 Task: Show profile photos to your network.
Action: Mouse moved to (942, 113)
Screenshot: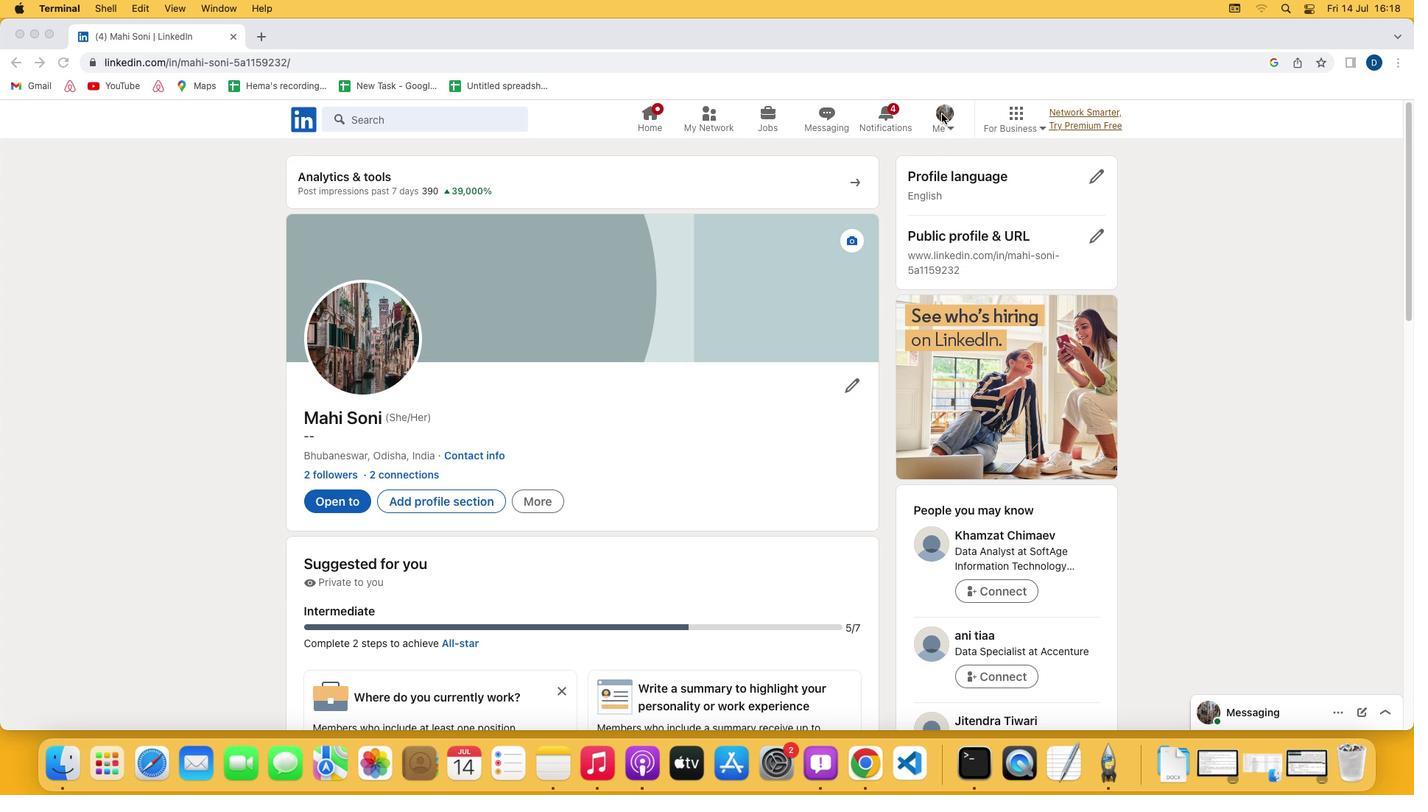 
Action: Mouse pressed left at (942, 113)
Screenshot: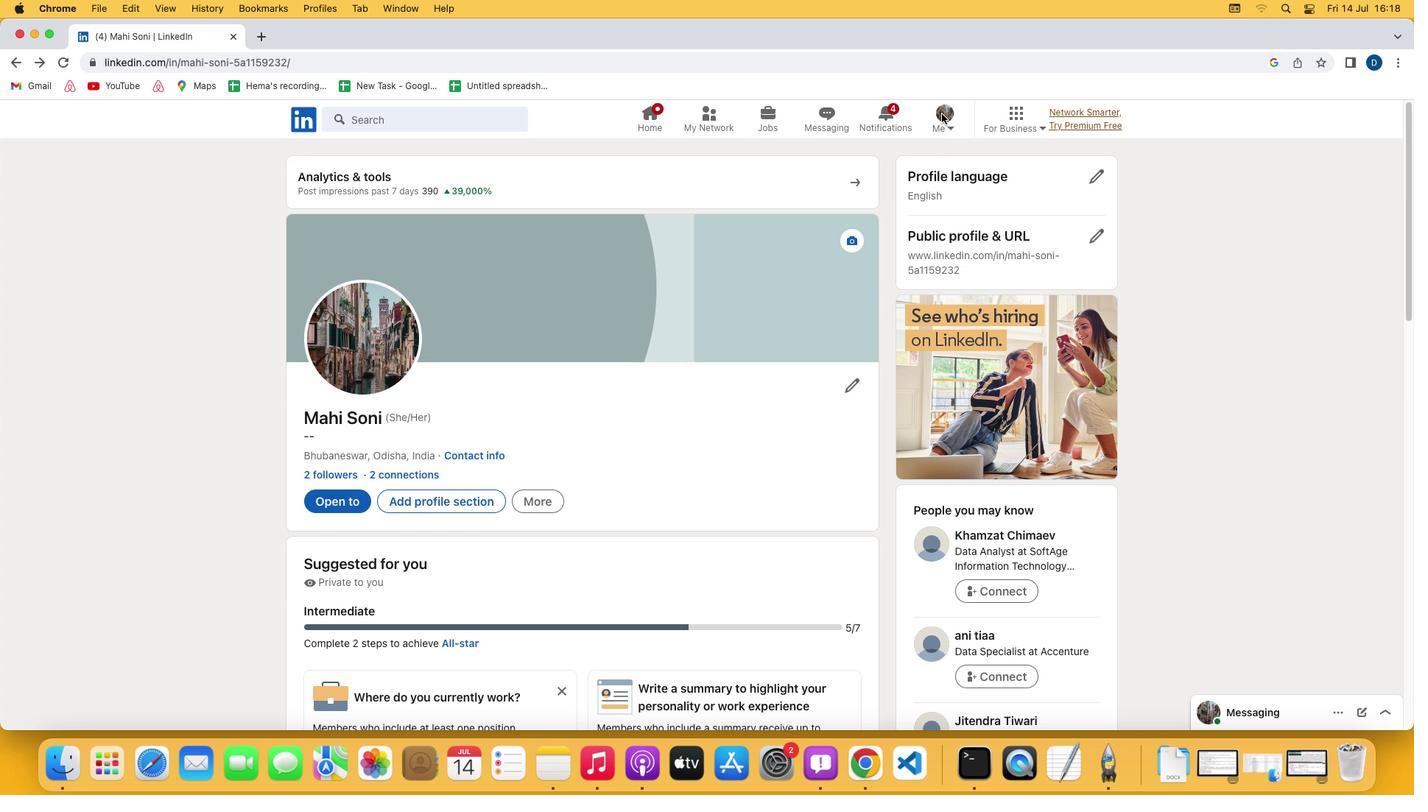 
Action: Mouse moved to (943, 114)
Screenshot: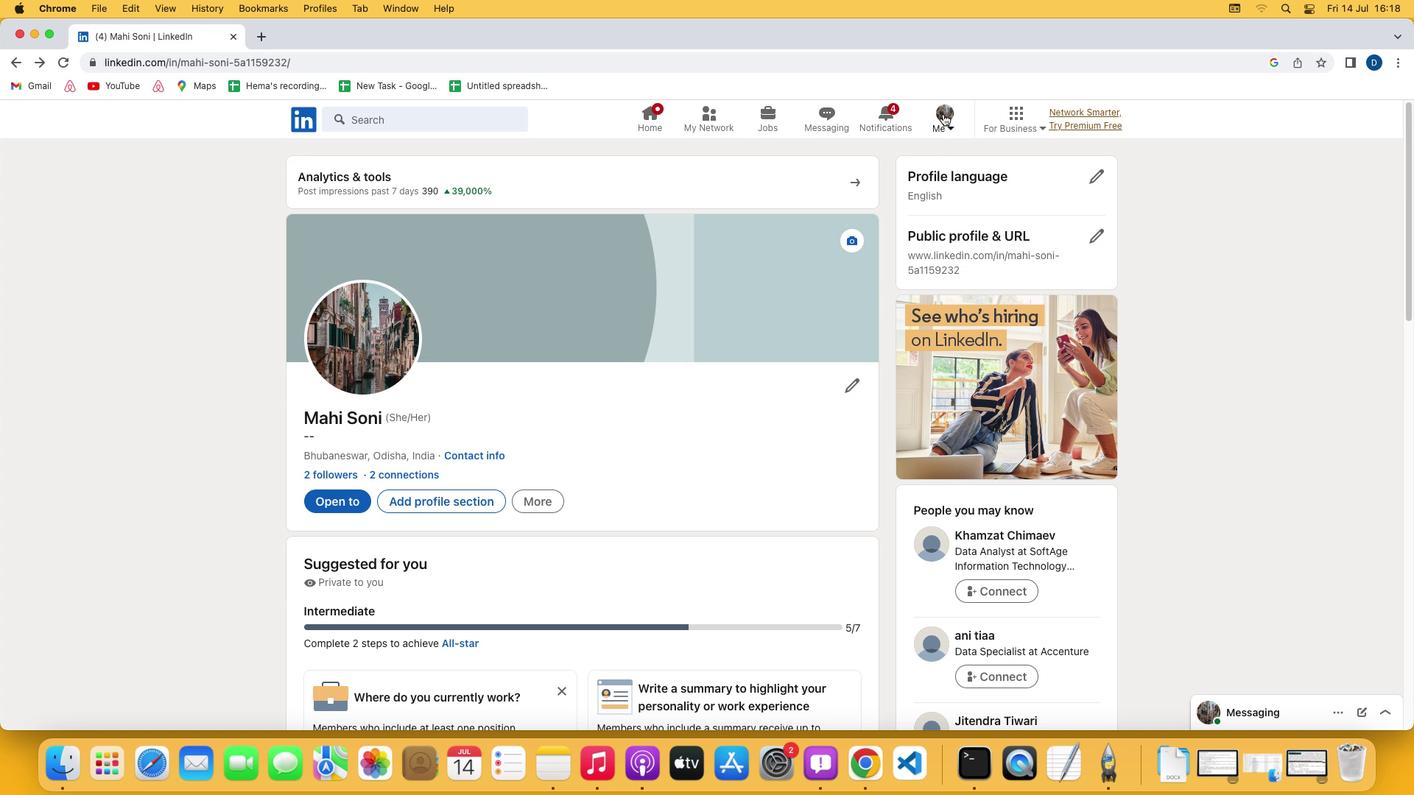 
Action: Mouse pressed left at (943, 114)
Screenshot: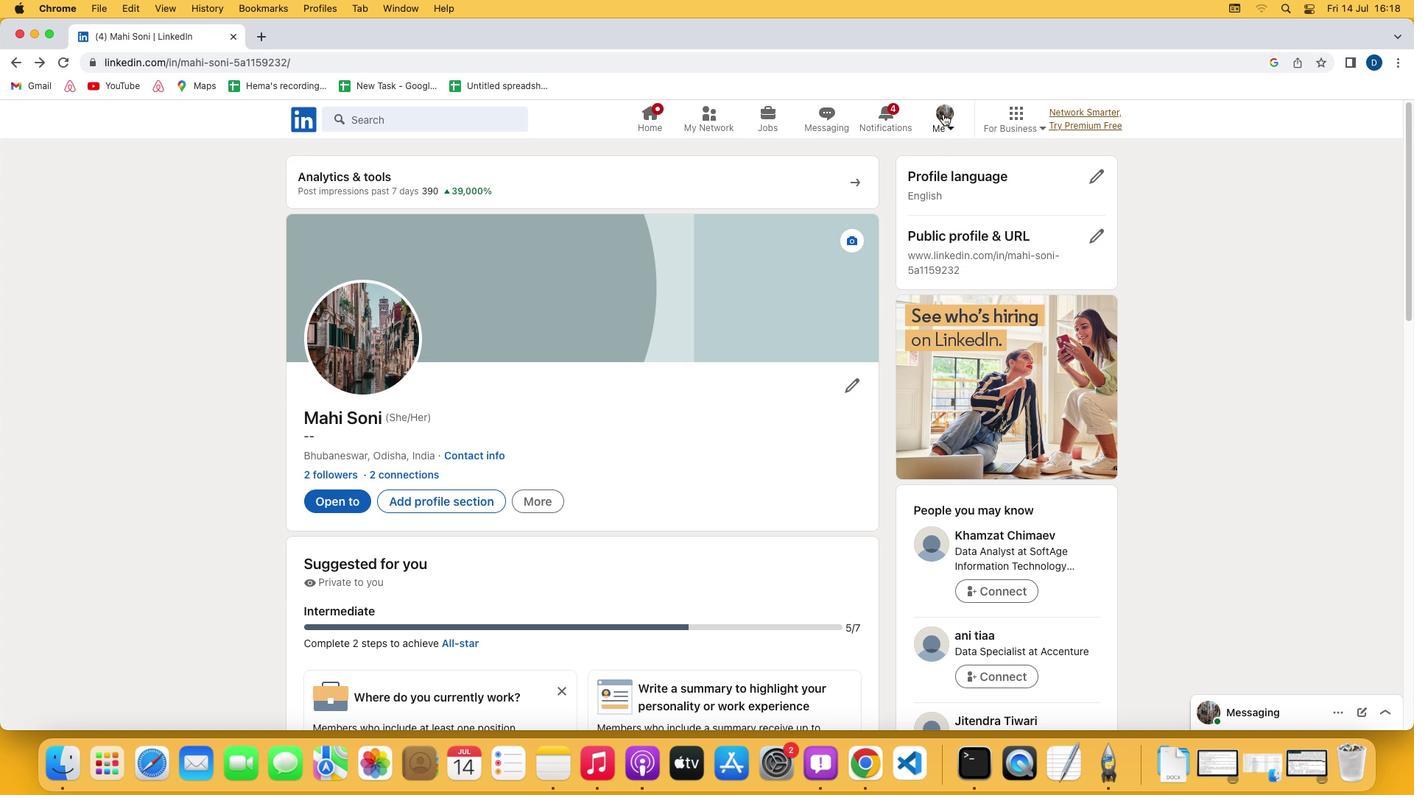 
Action: Mouse moved to (839, 280)
Screenshot: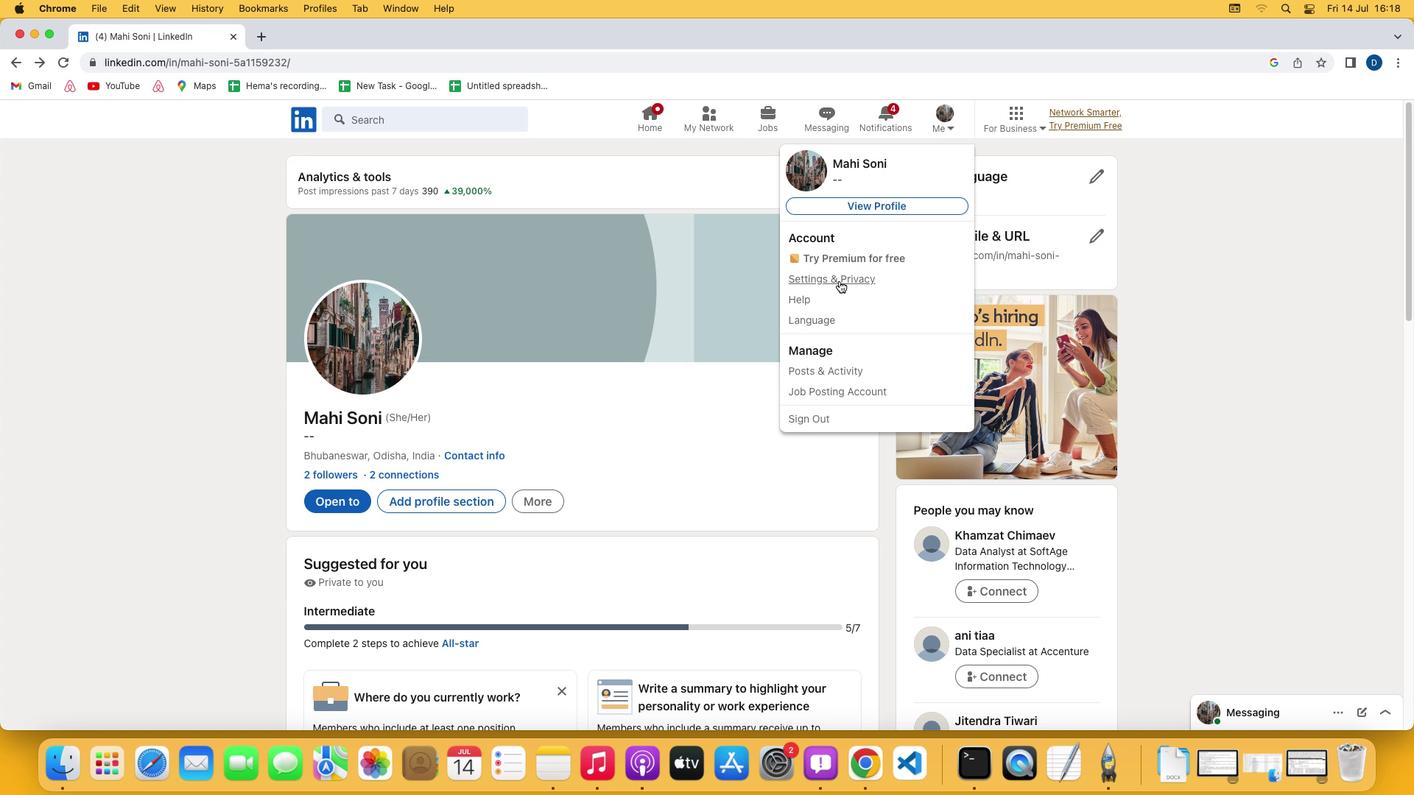 
Action: Mouse pressed left at (839, 280)
Screenshot: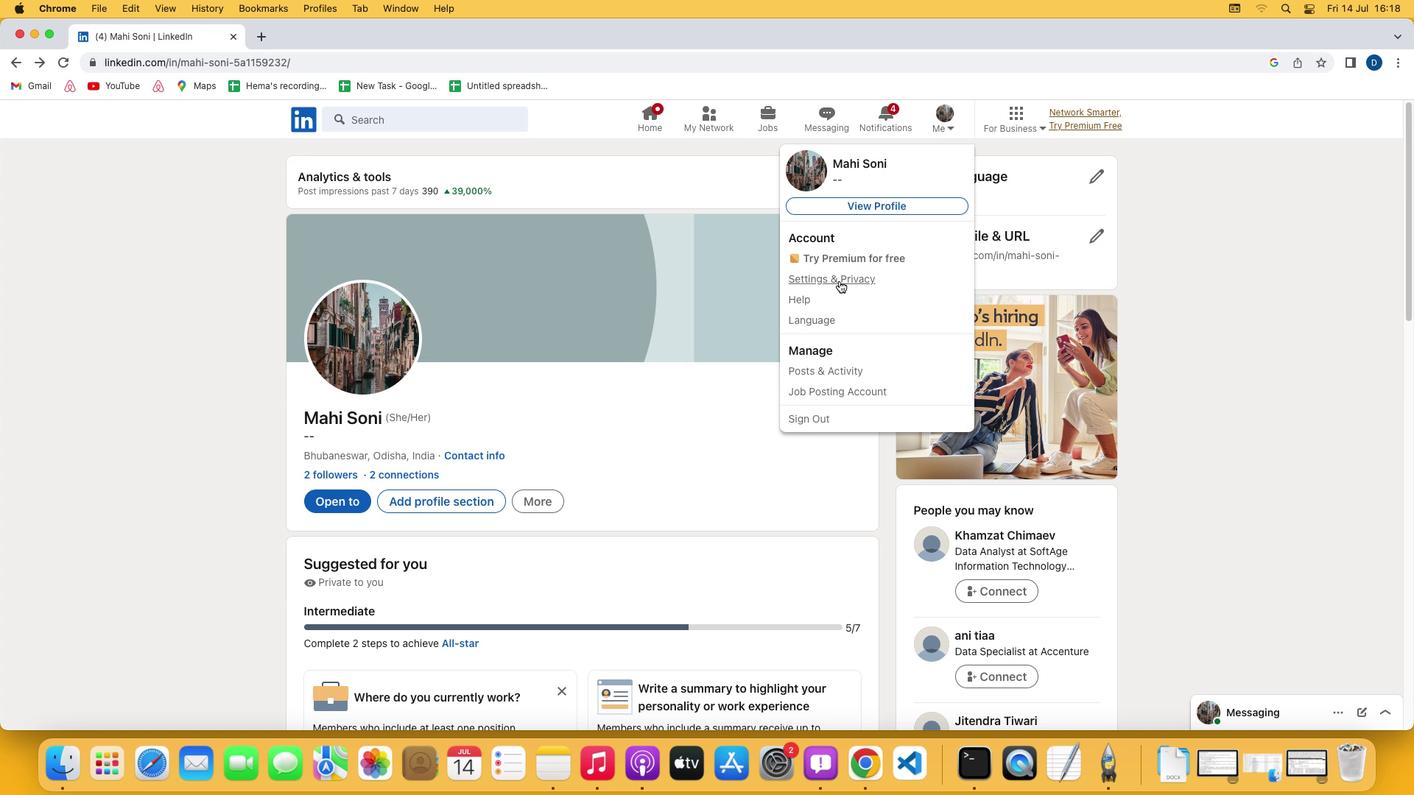 
Action: Mouse moved to (658, 607)
Screenshot: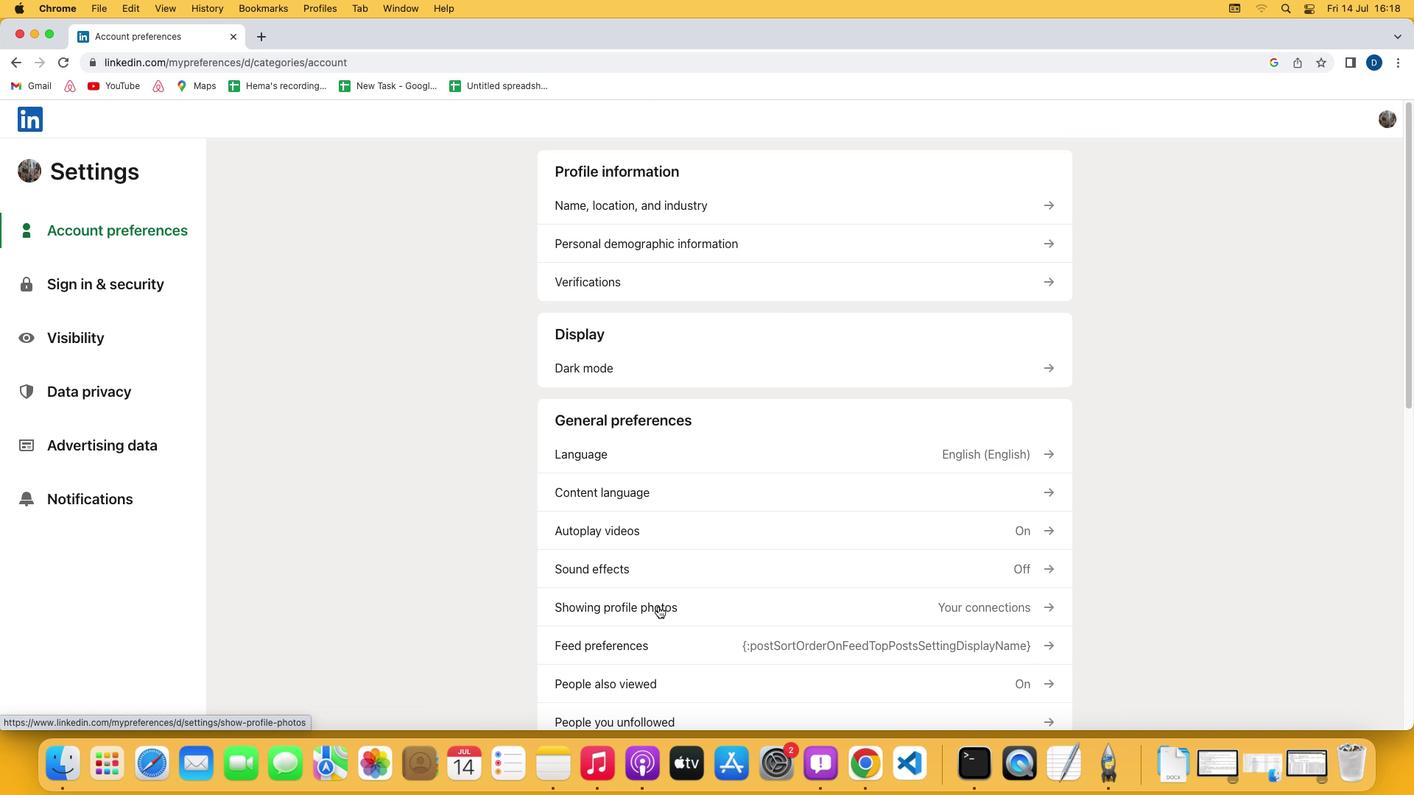 
Action: Mouse pressed left at (658, 607)
Screenshot: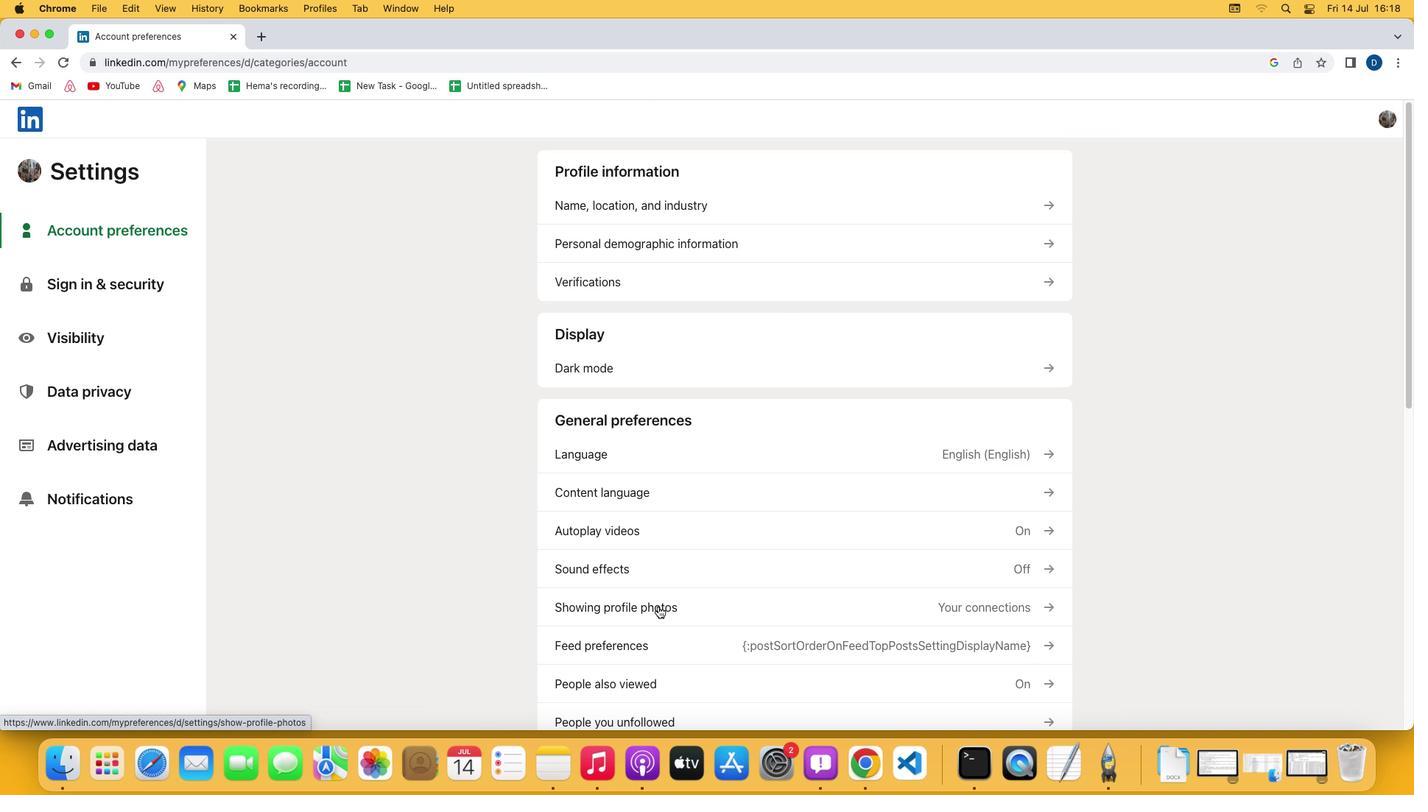 
Action: Mouse moved to (575, 327)
Screenshot: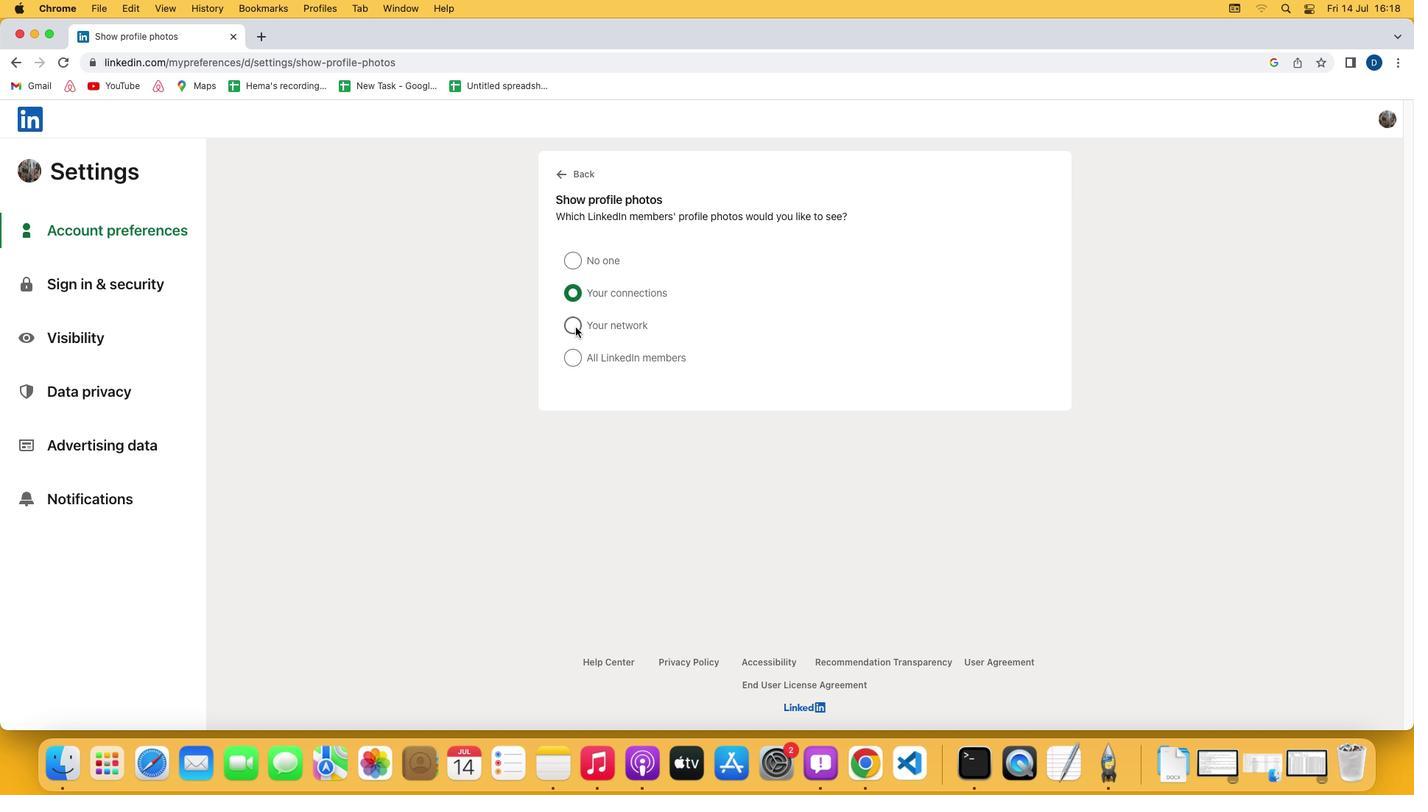 
Action: Mouse pressed left at (575, 327)
Screenshot: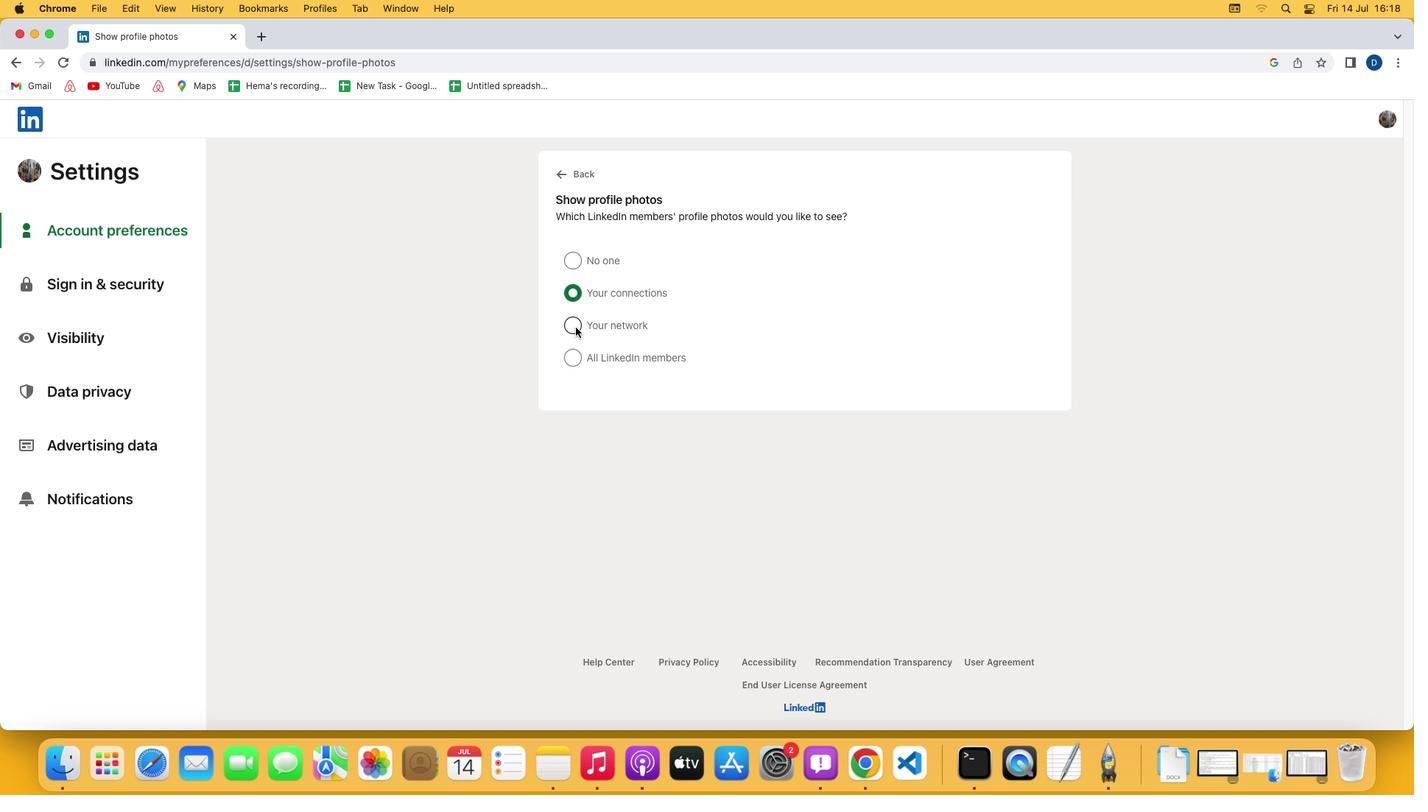 
